Task: Apply theme momentum in current slide.
Action: Mouse moved to (403, 87)
Screenshot: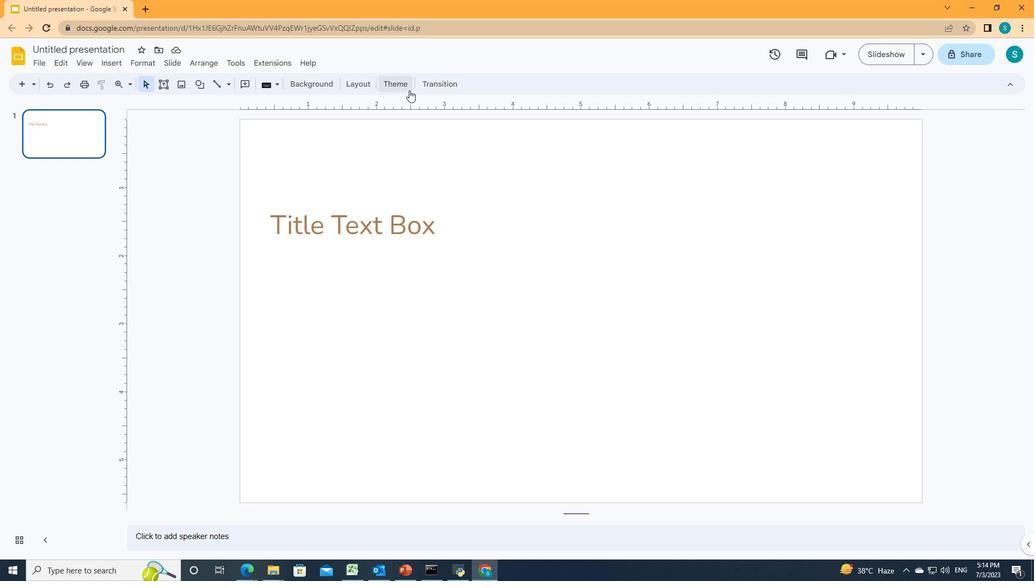 
Action: Mouse pressed left at (403, 87)
Screenshot: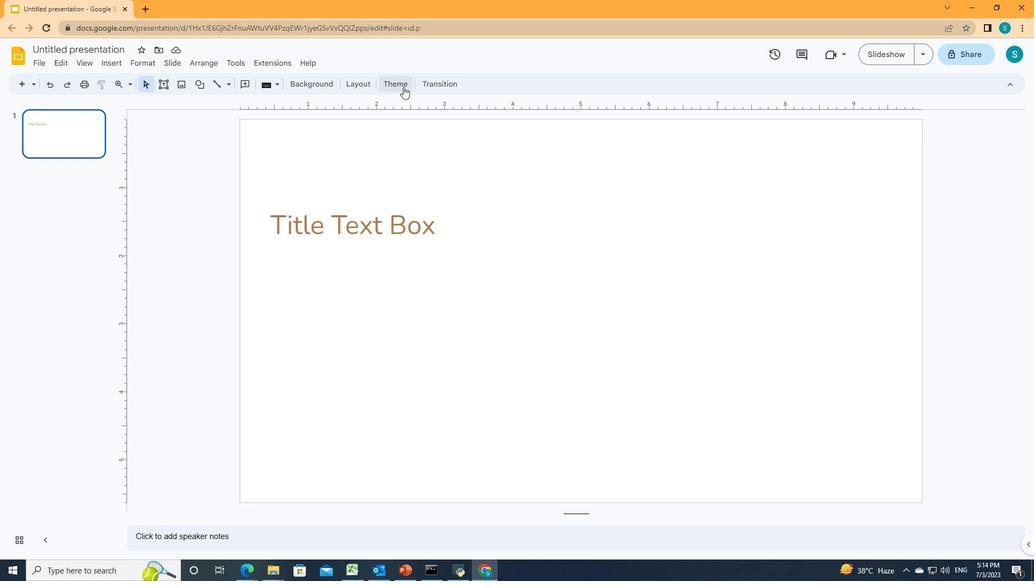
Action: Mouse moved to (942, 337)
Screenshot: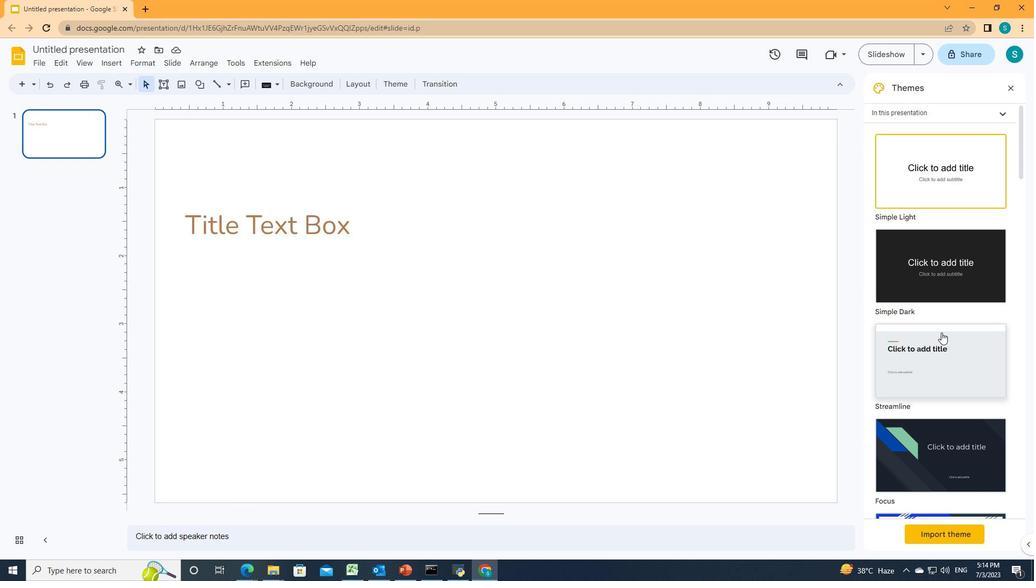 
Action: Mouse scrolled (942, 337) with delta (0, 0)
Screenshot: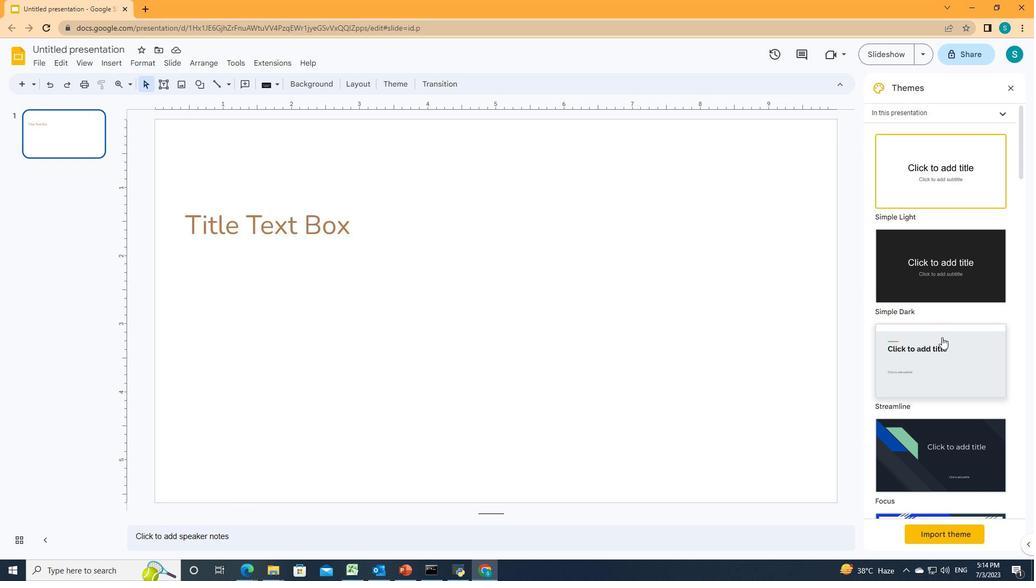 
Action: Mouse scrolled (942, 337) with delta (0, 0)
Screenshot: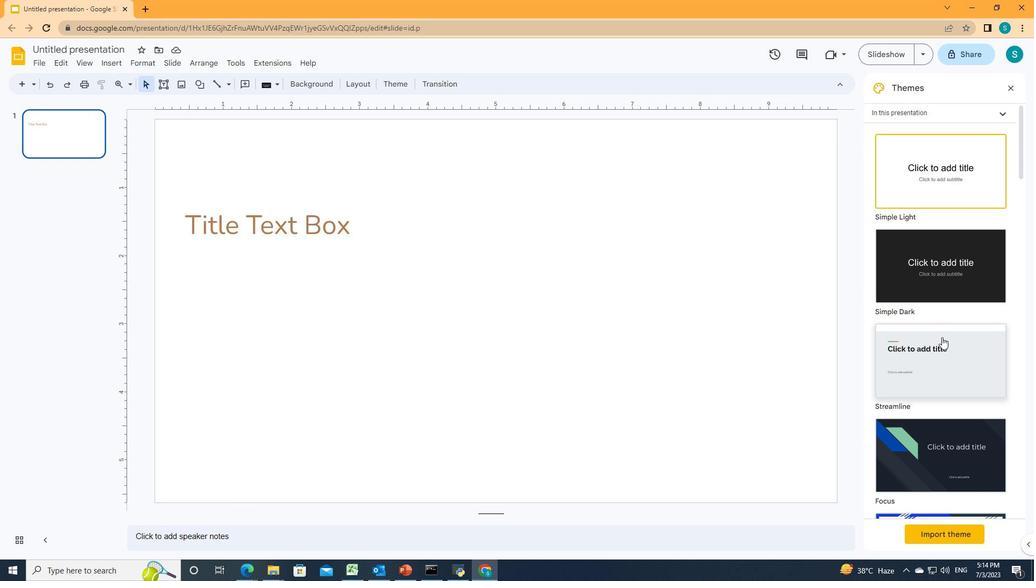 
Action: Mouse scrolled (942, 337) with delta (0, 0)
Screenshot: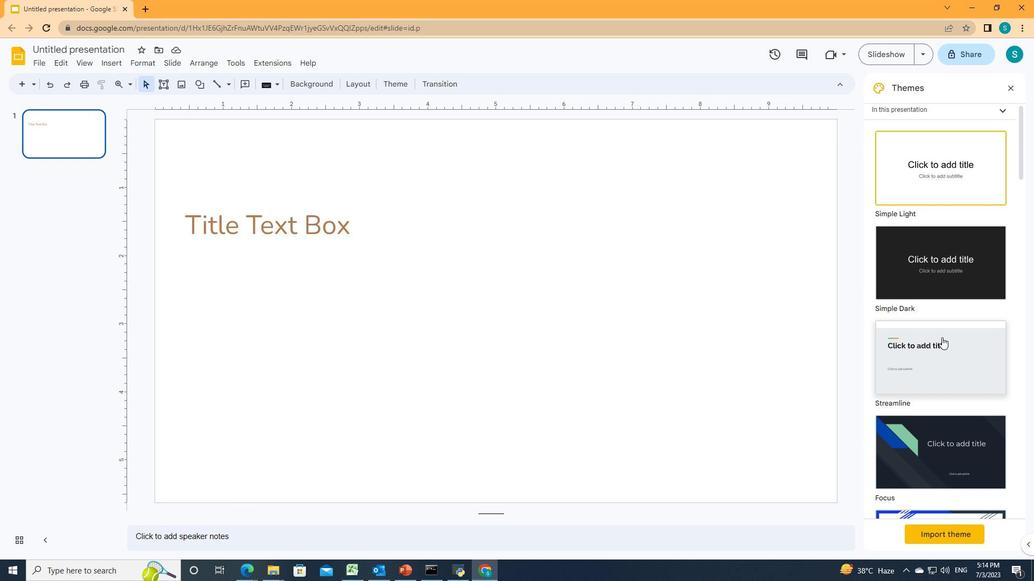
Action: Mouse scrolled (942, 337) with delta (0, 0)
Screenshot: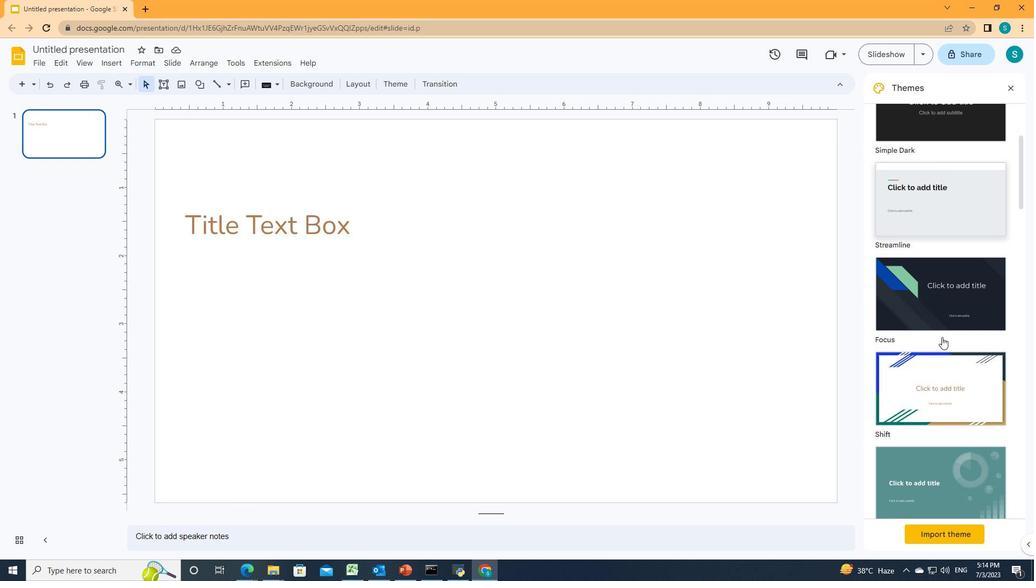 
Action: Mouse scrolled (942, 337) with delta (0, 0)
Screenshot: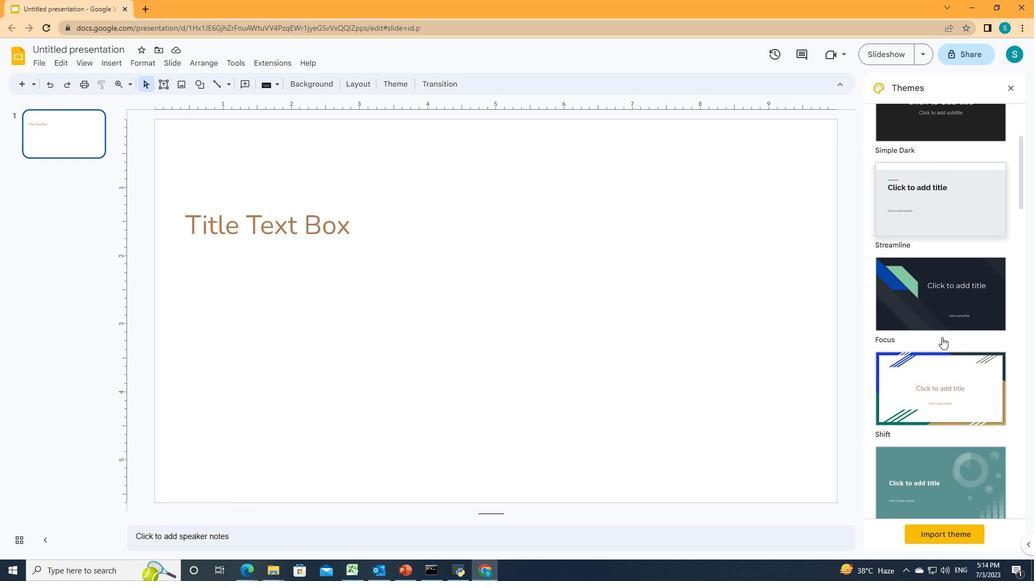 
Action: Mouse moved to (947, 370)
Screenshot: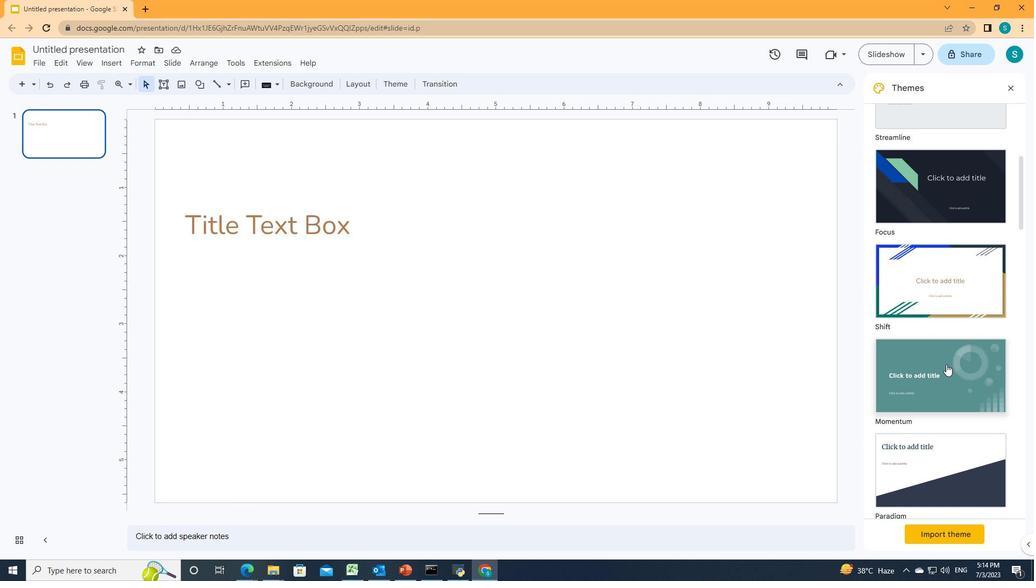 
Action: Mouse pressed left at (947, 370)
Screenshot: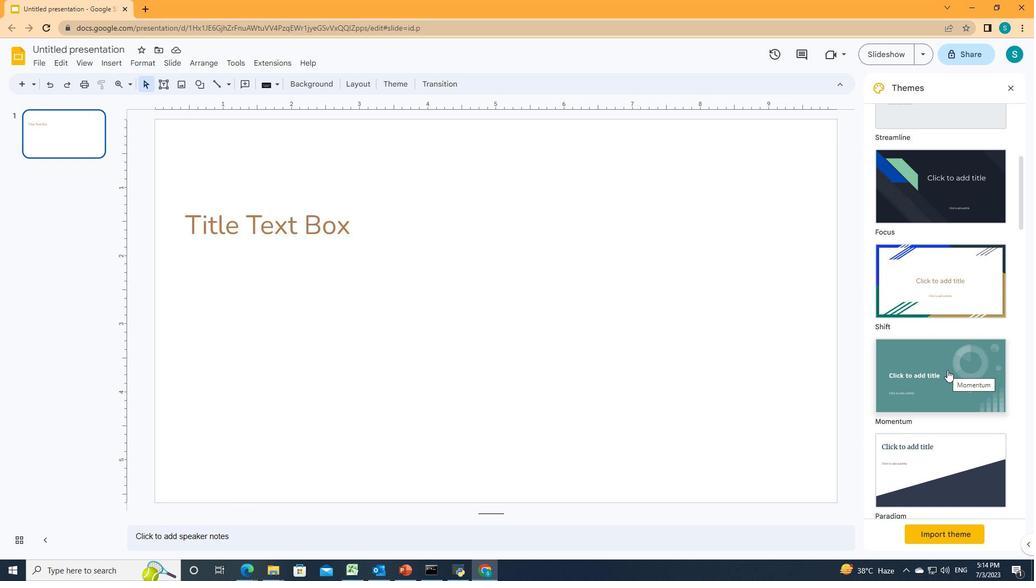 
Action: Mouse moved to (765, 375)
Screenshot: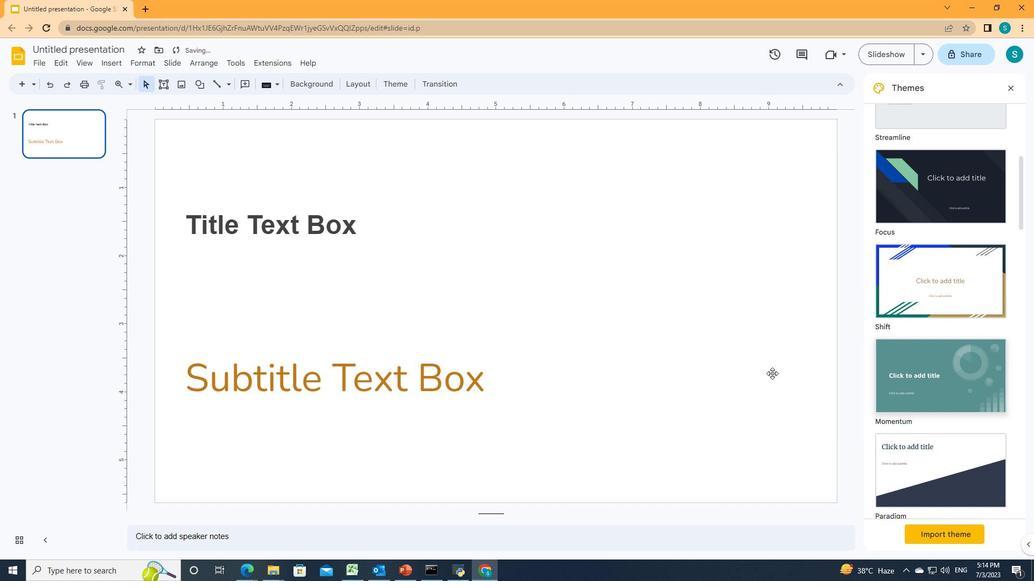 
